 Task: Report abuse to  page of Walmart
Action: Mouse moved to (474, 509)
Screenshot: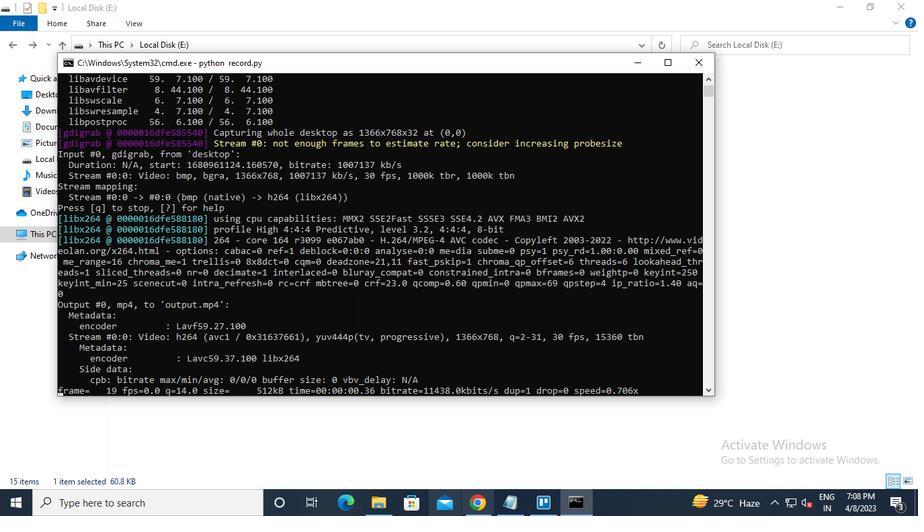 
Action: Mouse pressed left at (474, 509)
Screenshot: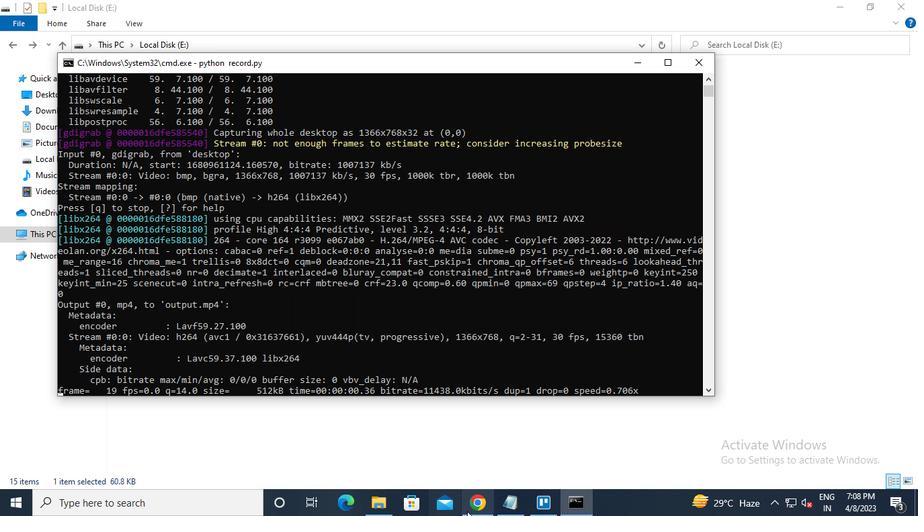 
Action: Mouse moved to (242, 89)
Screenshot: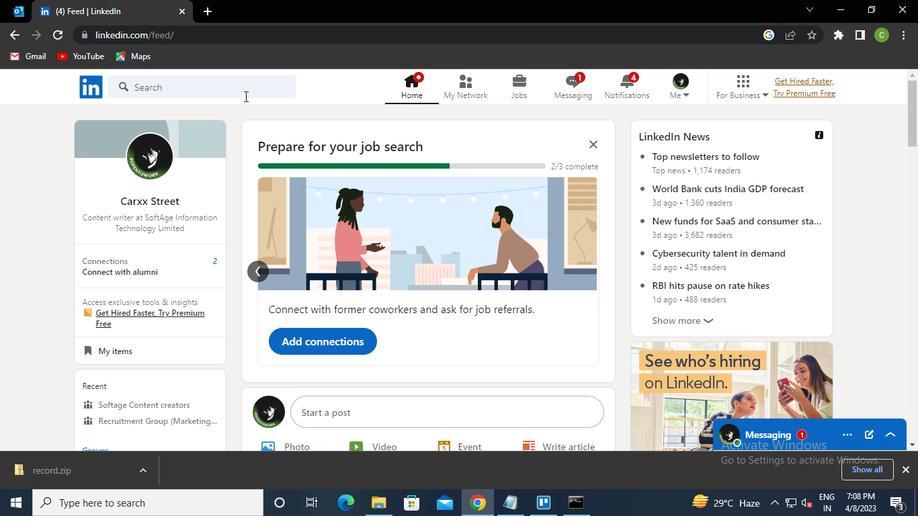 
Action: Mouse pressed left at (242, 89)
Screenshot: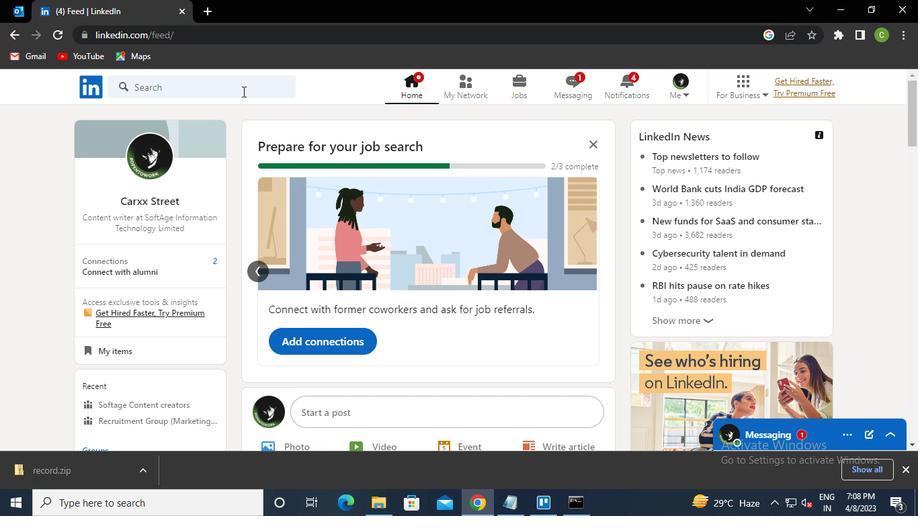 
Action: Keyboard w
Screenshot: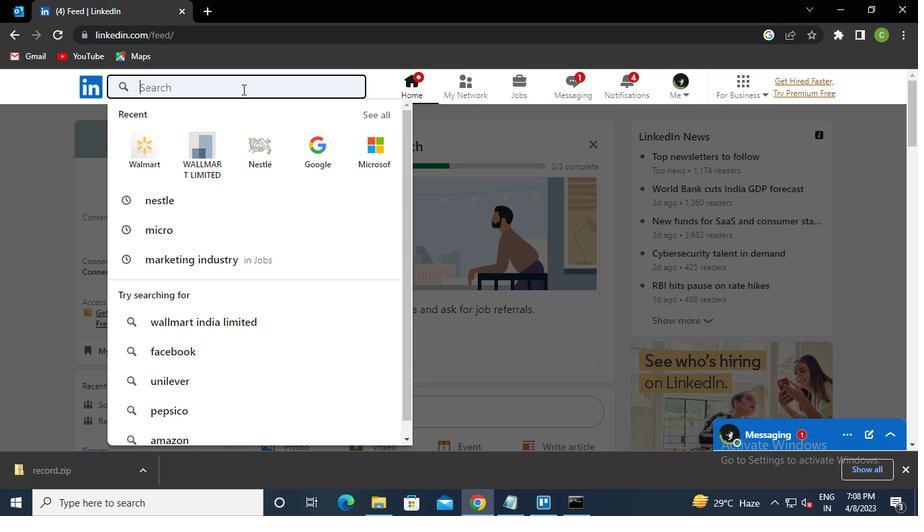 
Action: Keyboard a
Screenshot: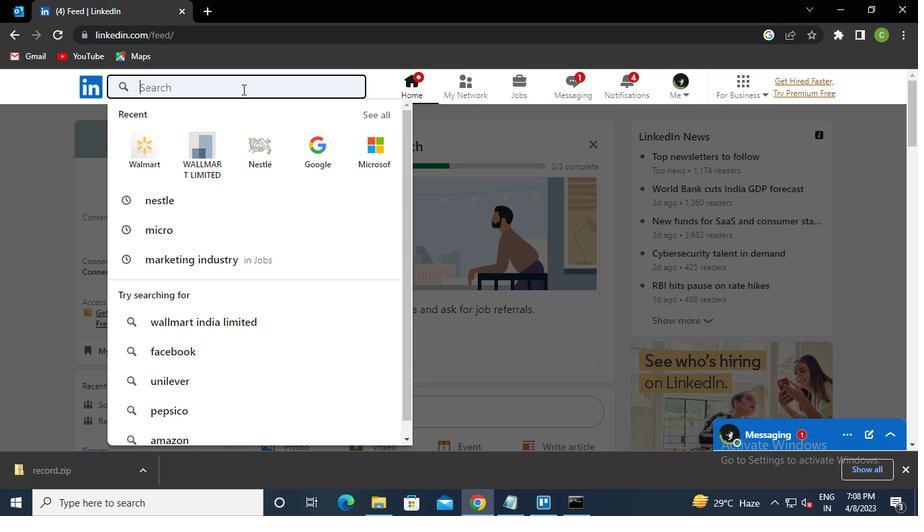 
Action: Keyboard l
Screenshot: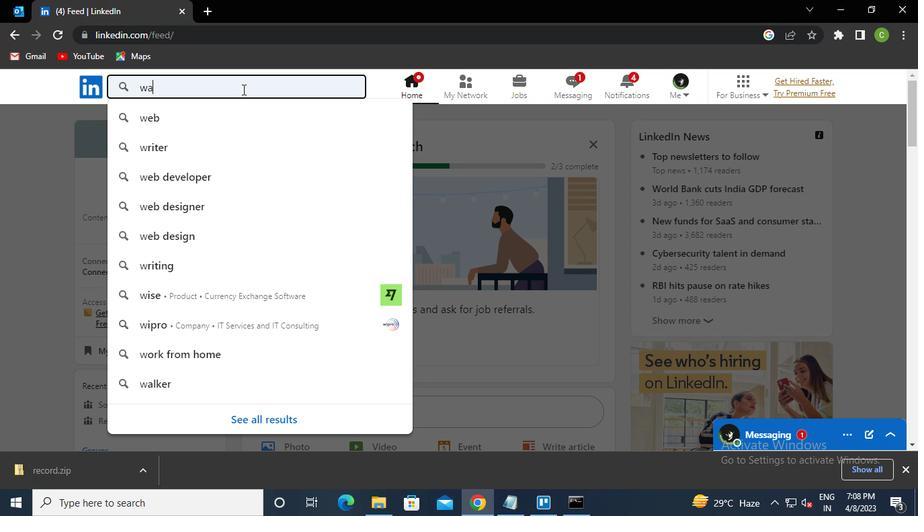 
Action: Keyboard m
Screenshot: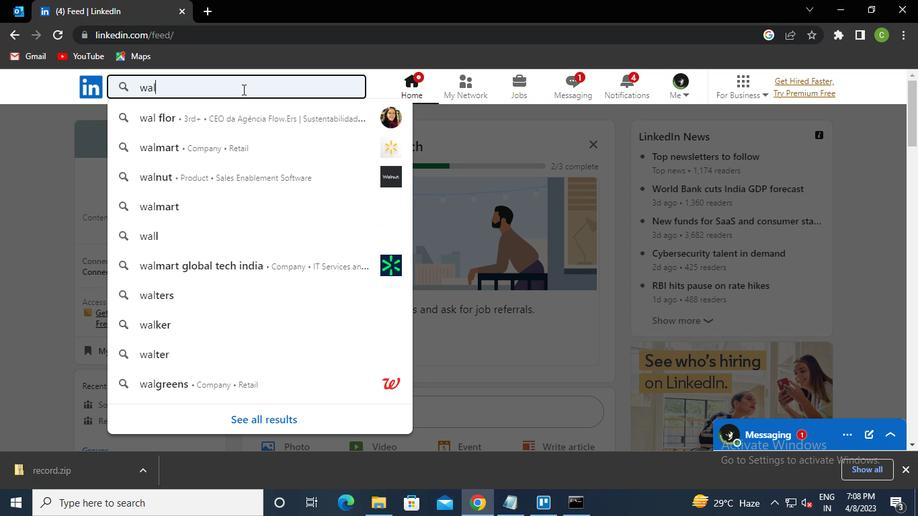 
Action: Keyboard a
Screenshot: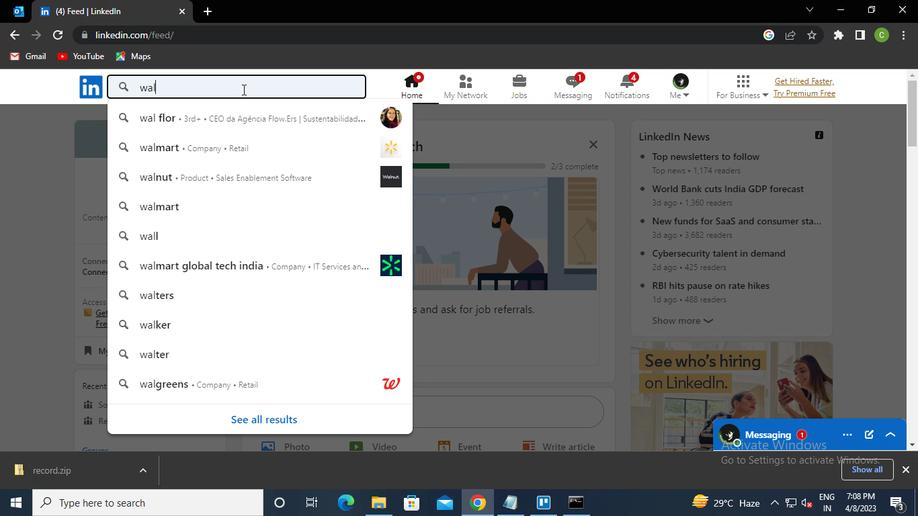
Action: Keyboard r
Screenshot: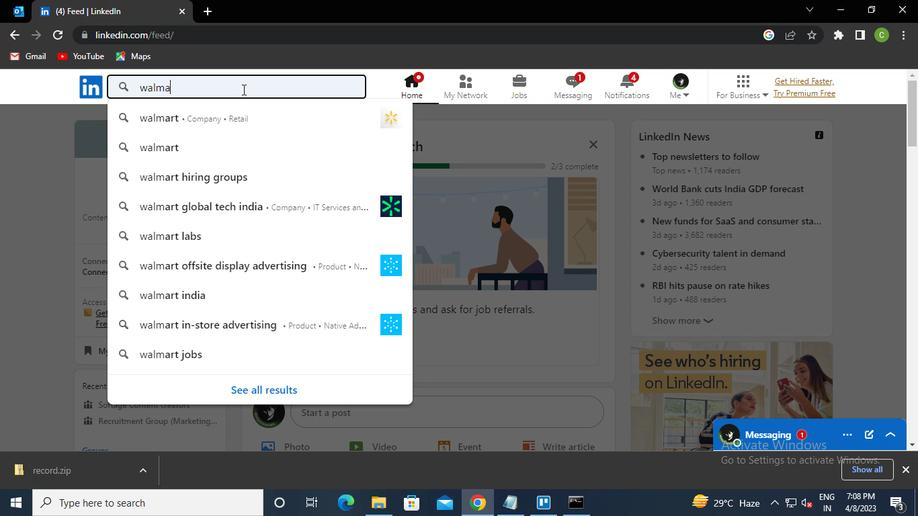 
Action: Keyboard t
Screenshot: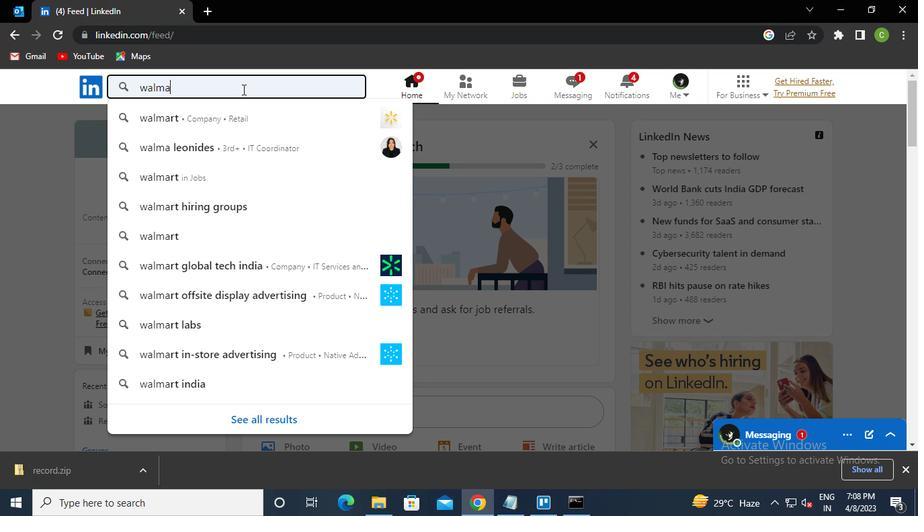 
Action: Keyboard Key.enter
Screenshot: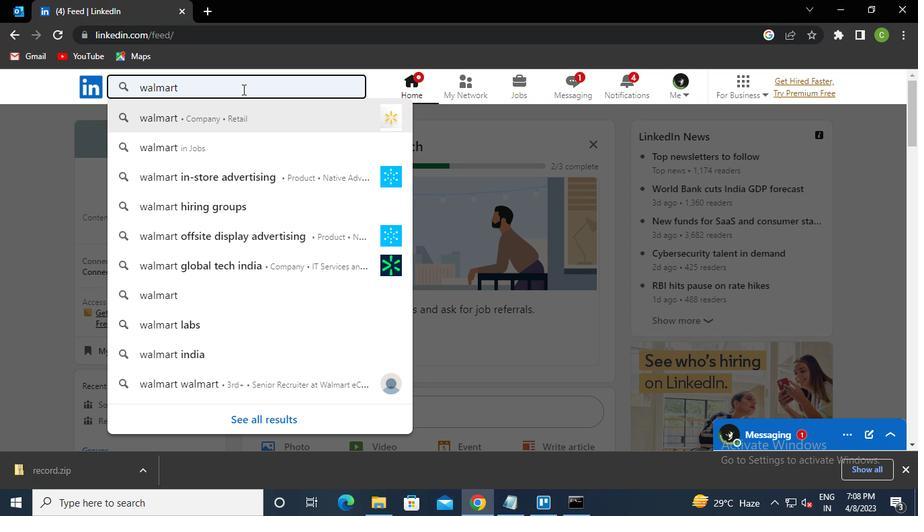 
Action: Mouse moved to (453, 211)
Screenshot: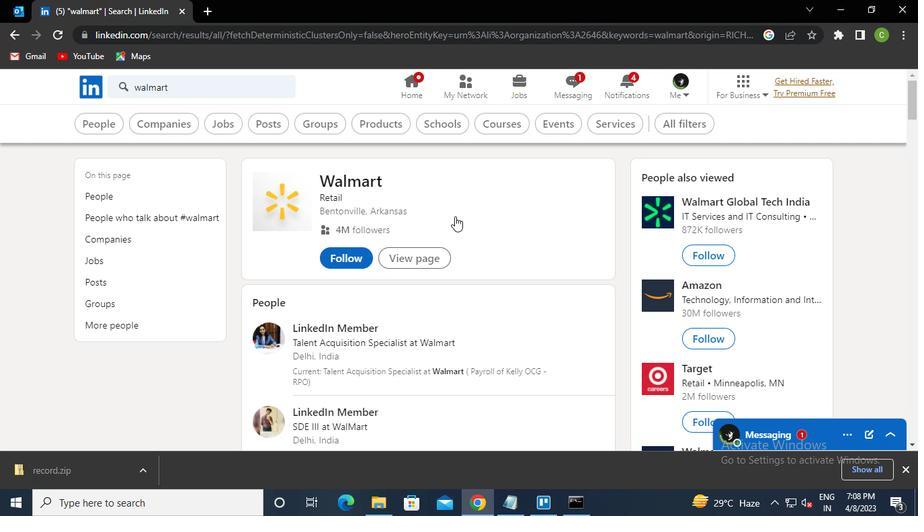
Action: Mouse pressed left at (453, 211)
Screenshot: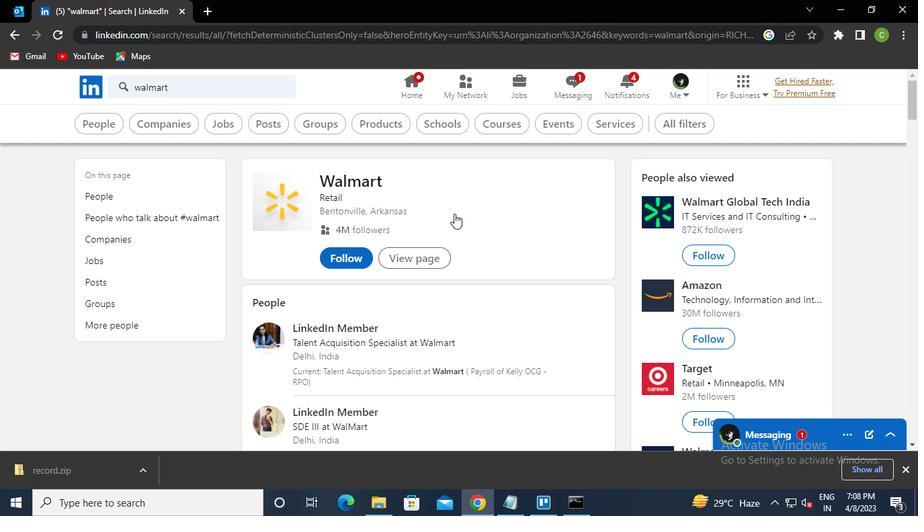 
Action: Mouse moved to (310, 342)
Screenshot: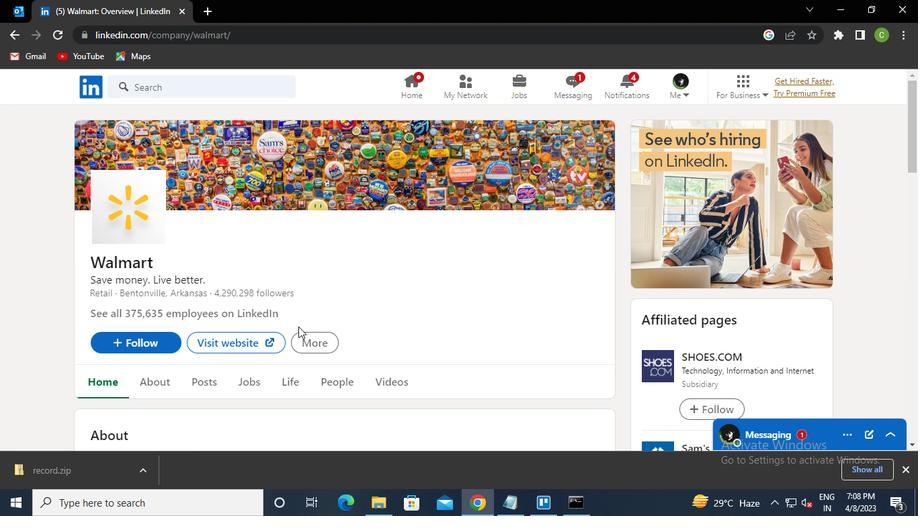 
Action: Mouse pressed left at (310, 342)
Screenshot: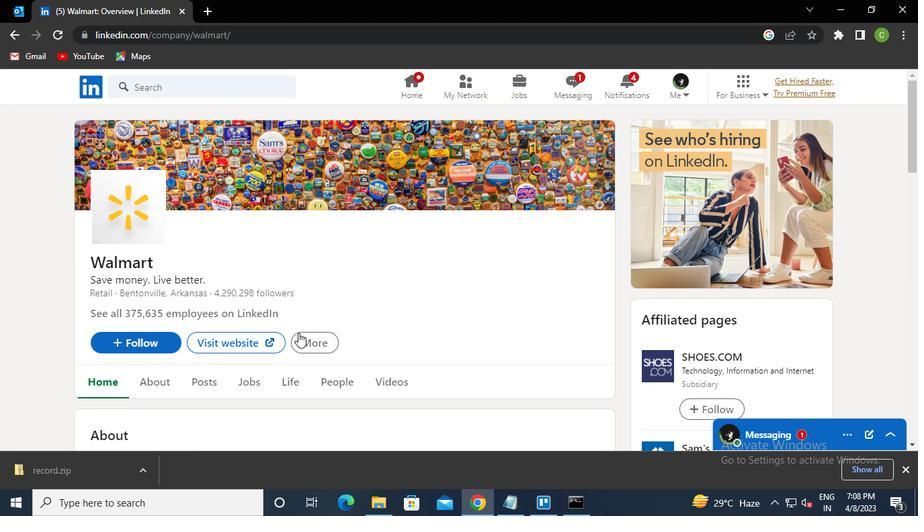 
Action: Mouse moved to (348, 371)
Screenshot: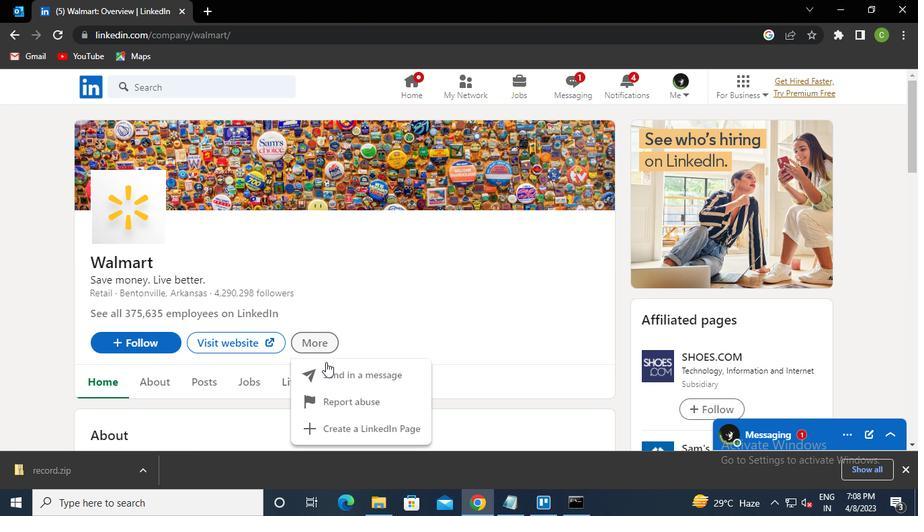 
Action: Mouse pressed left at (348, 371)
Screenshot: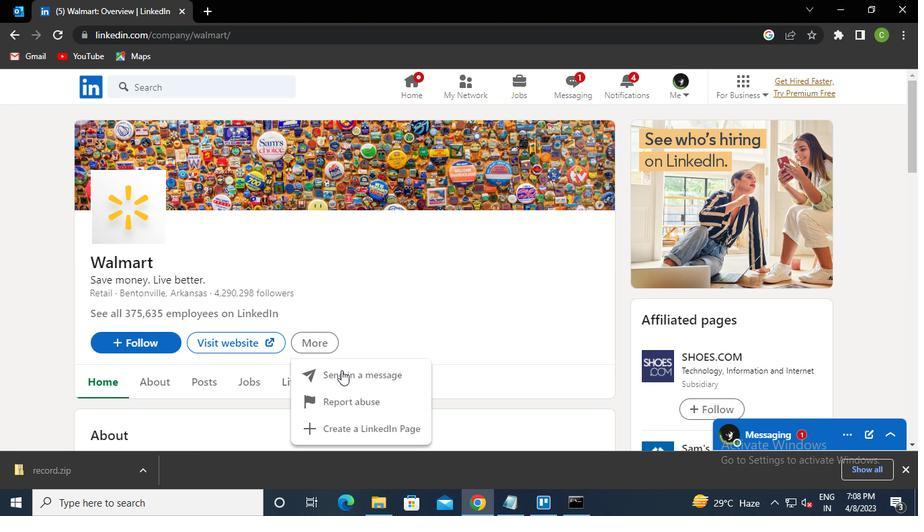 
Action: Mouse moved to (686, 199)
Screenshot: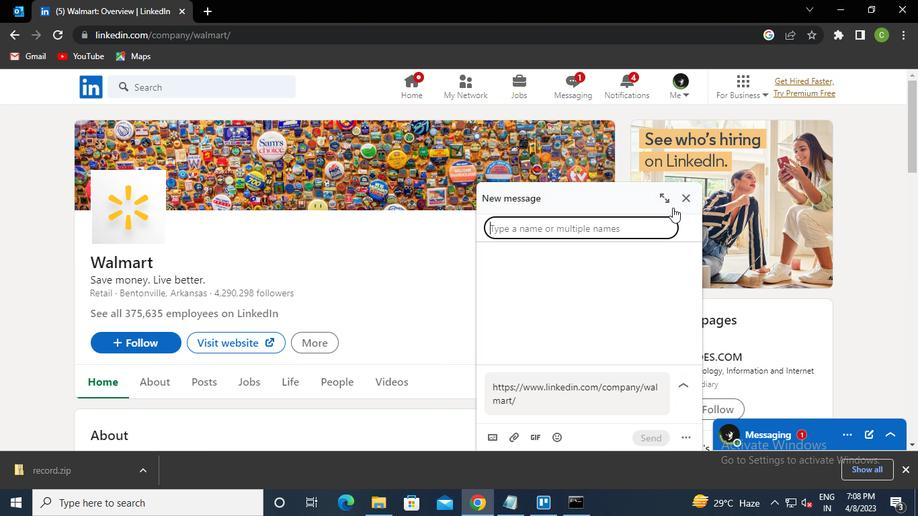 
Action: Mouse pressed left at (686, 199)
Screenshot: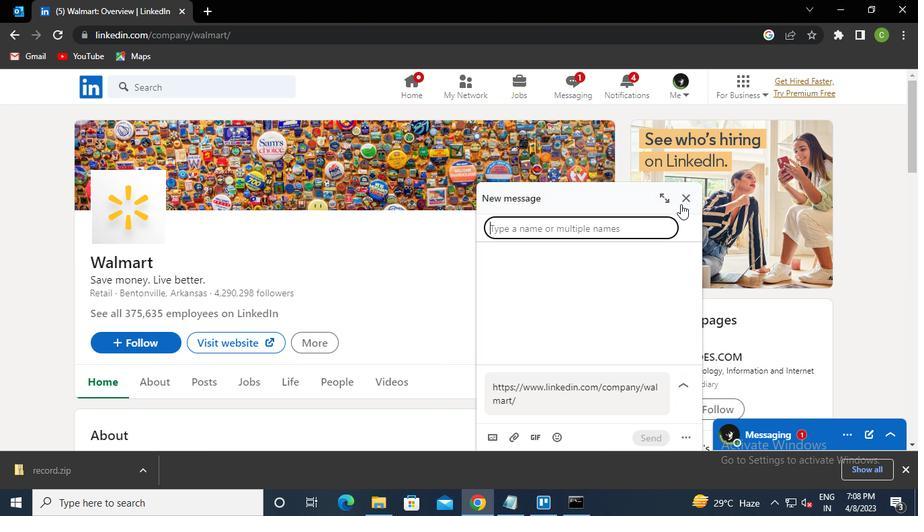 
Action: Mouse moved to (322, 343)
Screenshot: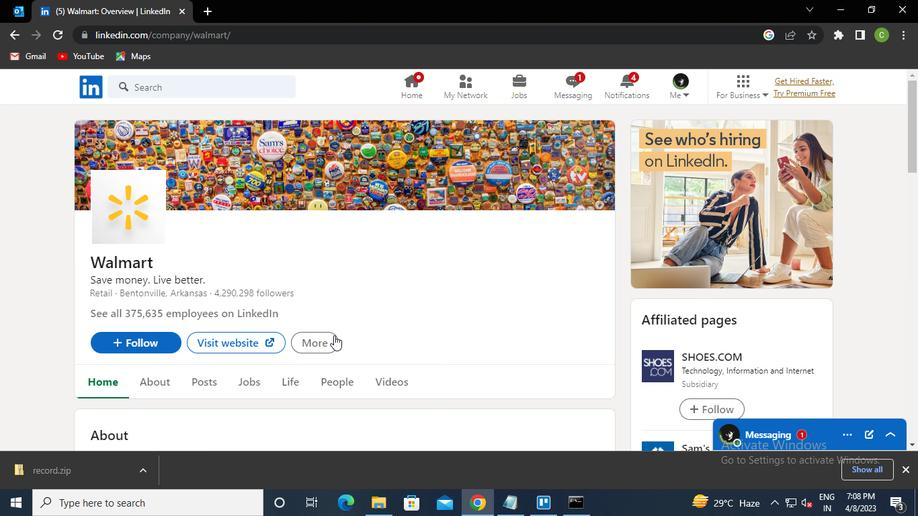 
Action: Mouse pressed left at (322, 343)
Screenshot: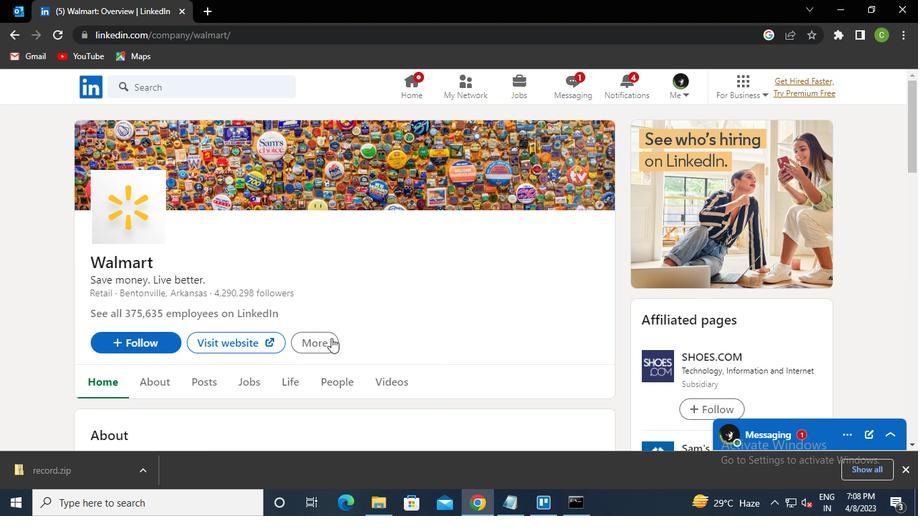 
Action: Mouse moved to (343, 398)
Screenshot: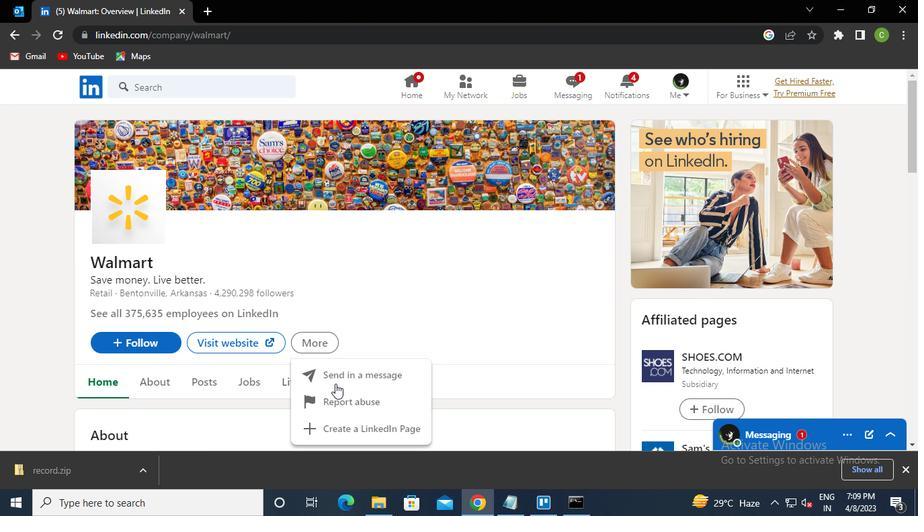 
Action: Mouse pressed left at (343, 398)
Screenshot: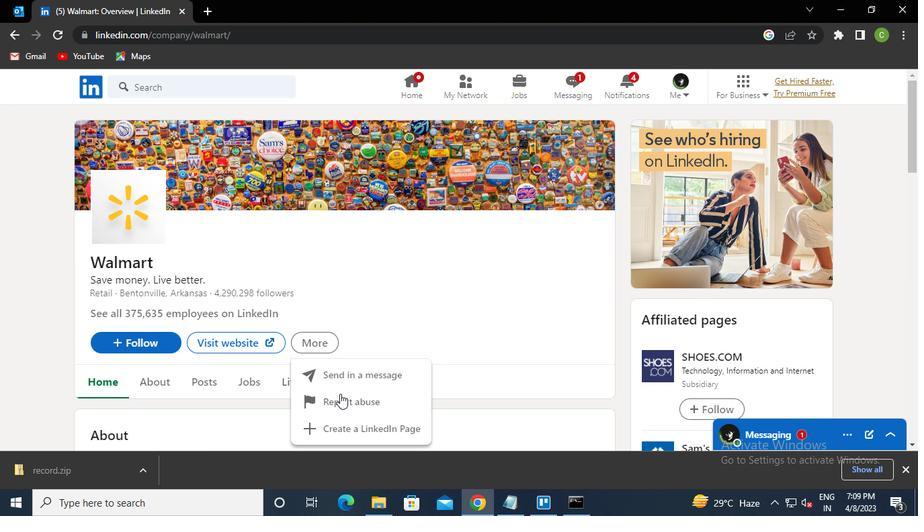 
Action: Mouse moved to (454, 148)
Screenshot: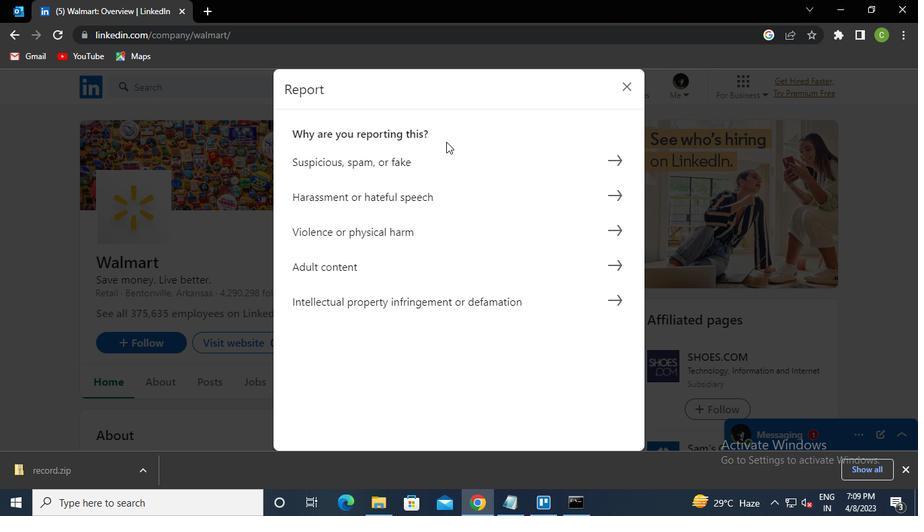 
Action: Mouse pressed left at (454, 148)
Screenshot: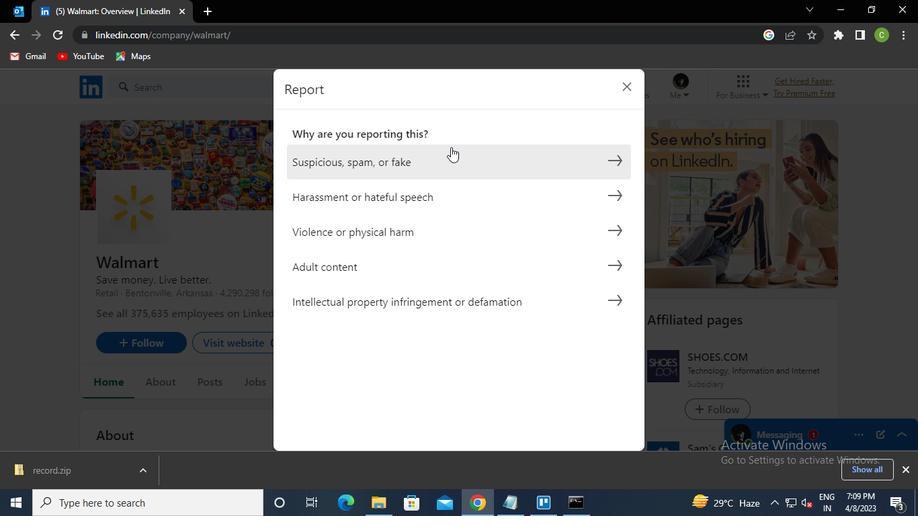 
Action: Mouse moved to (471, 165)
Screenshot: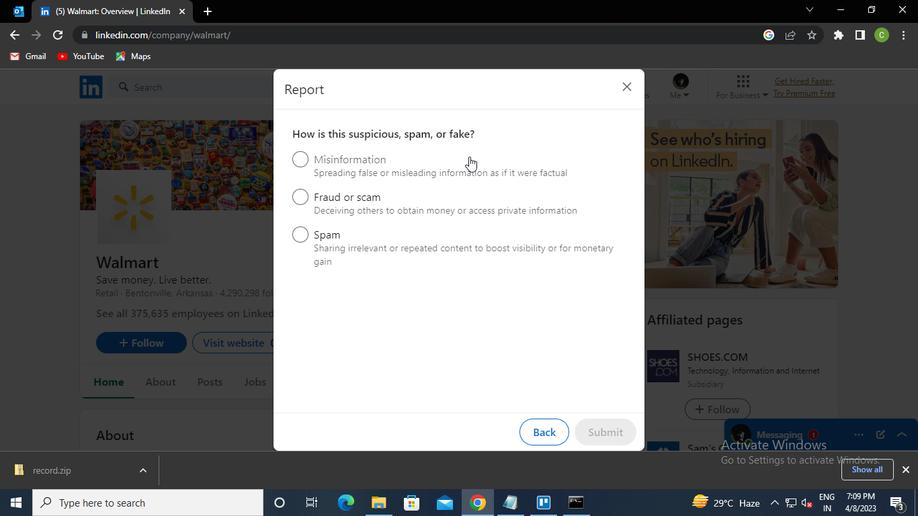 
Action: Mouse pressed left at (471, 165)
Screenshot: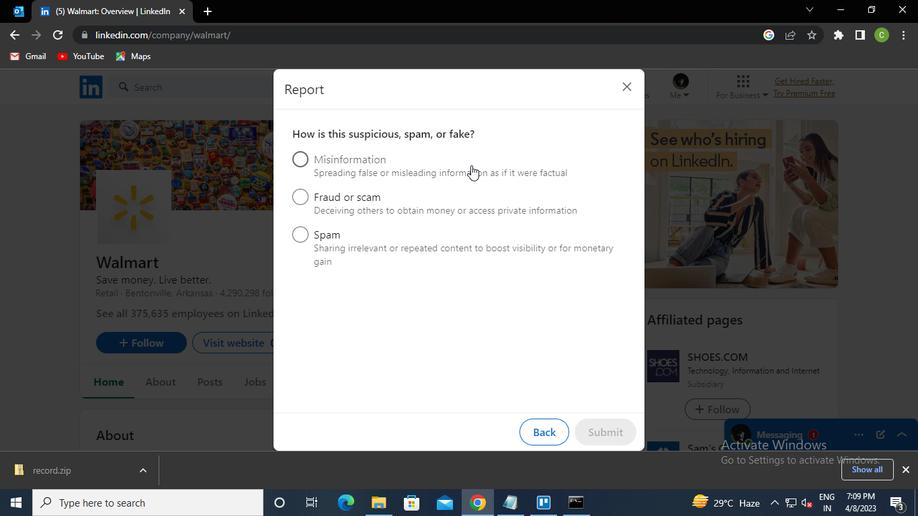 
Action: Mouse moved to (609, 431)
Screenshot: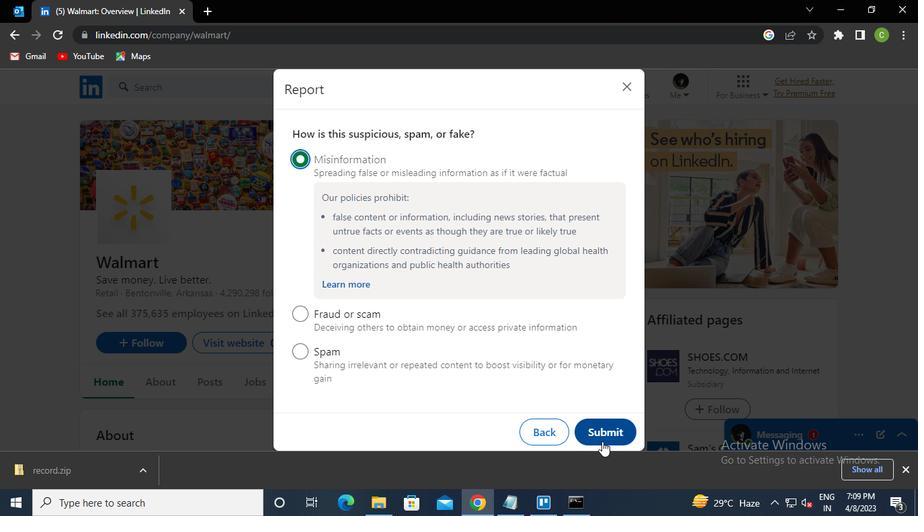 
Action: Mouse pressed left at (609, 431)
Screenshot: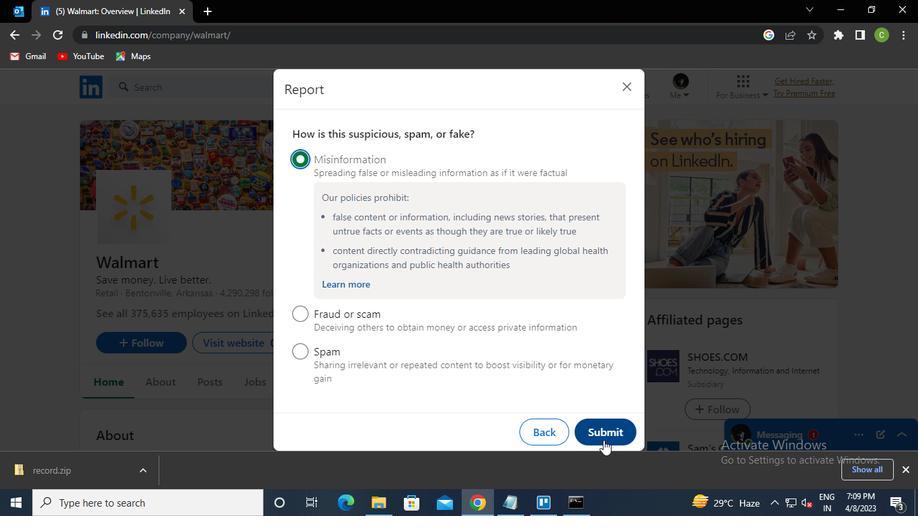 
Action: Mouse moved to (412, 208)
Screenshot: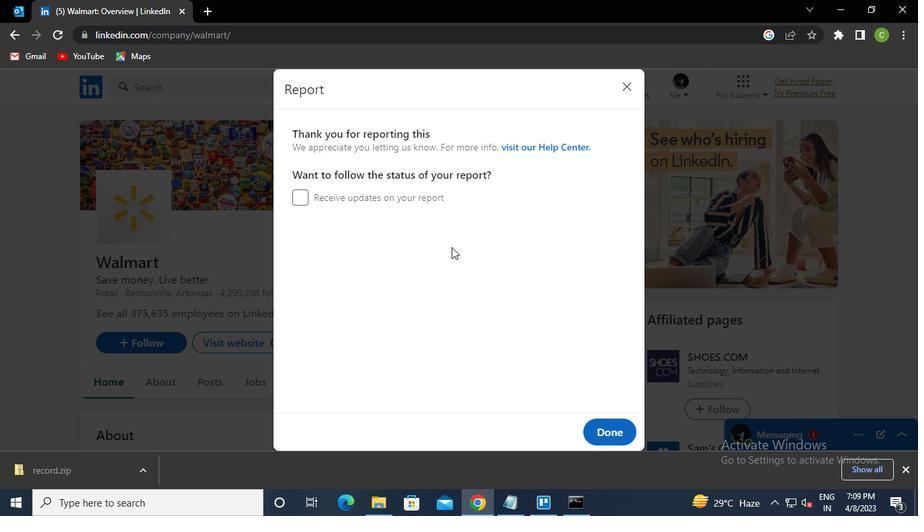 
Action: Mouse pressed left at (412, 208)
Screenshot: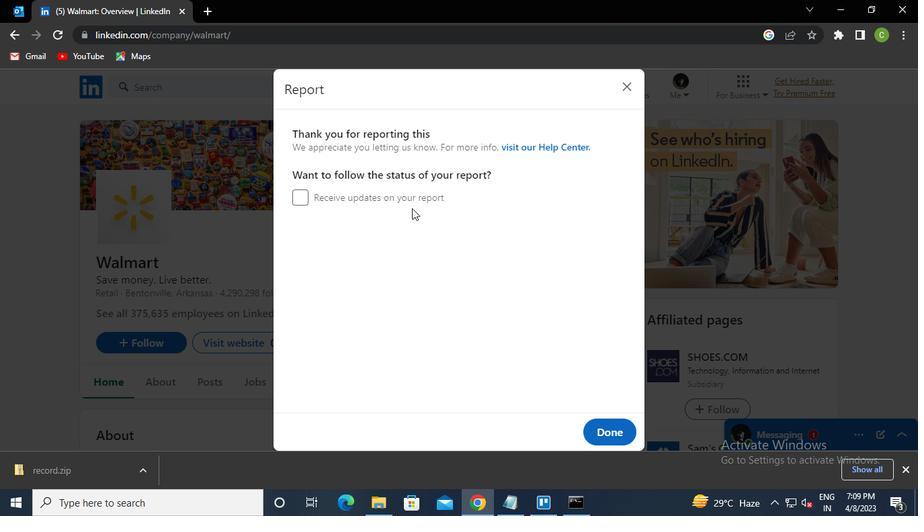 
Action: Mouse moved to (411, 199)
Screenshot: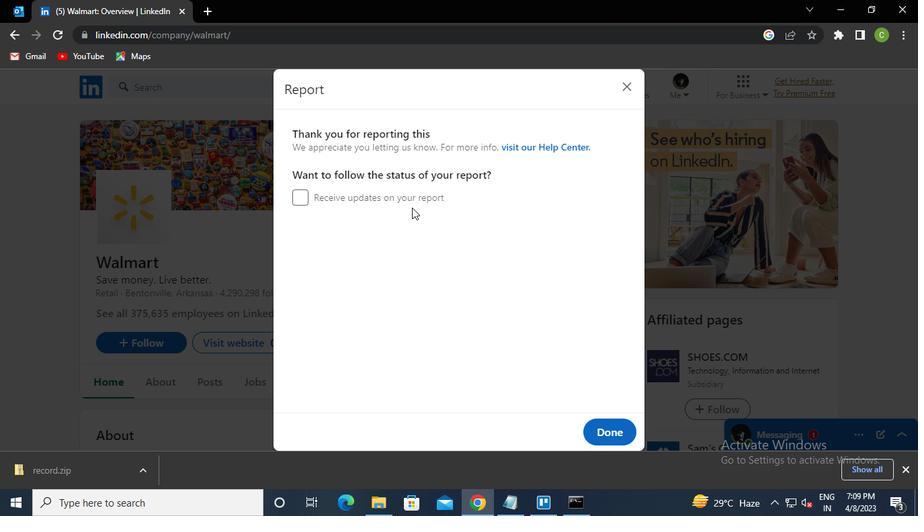 
Action: Mouse pressed left at (411, 199)
Screenshot: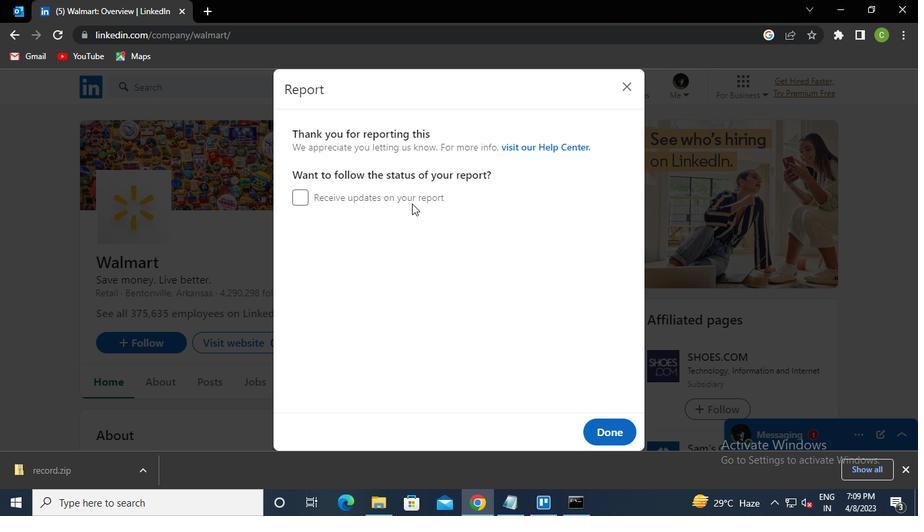
Action: Mouse moved to (606, 439)
Screenshot: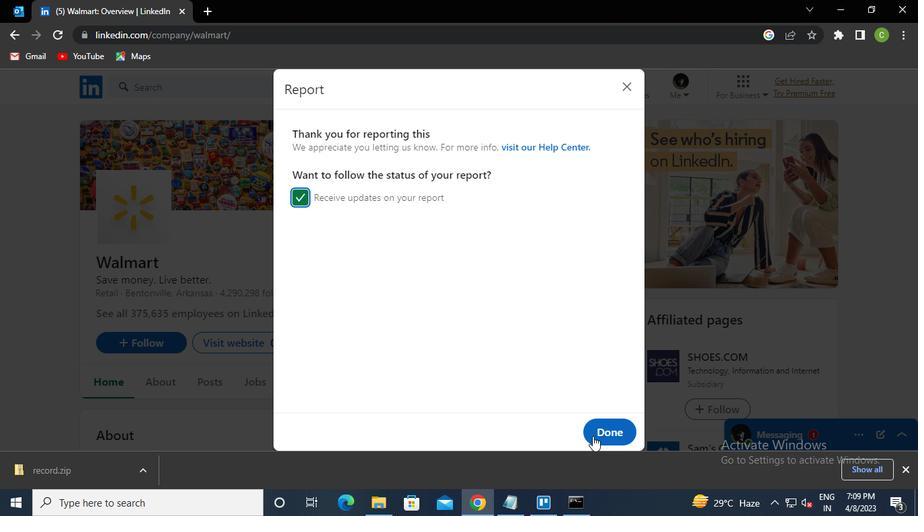 
Action: Mouse pressed left at (606, 439)
Screenshot: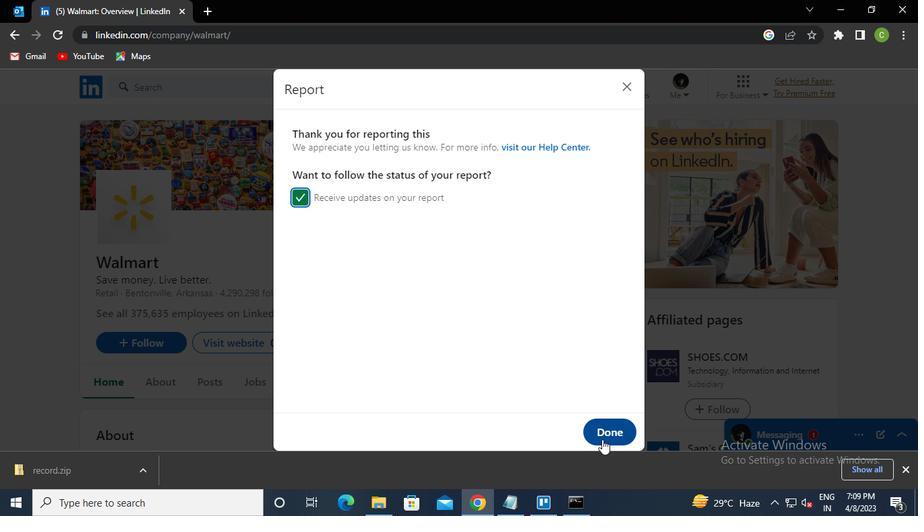 
Action: Mouse moved to (580, 508)
Screenshot: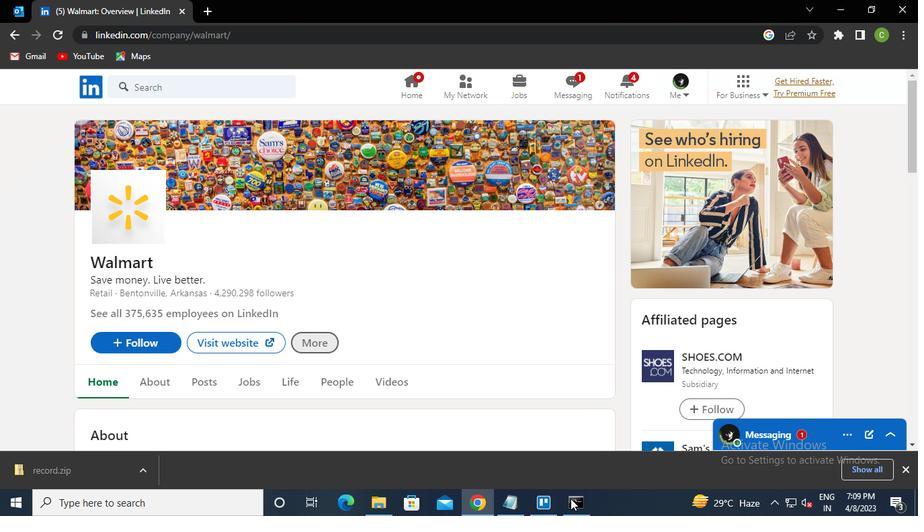 
Action: Mouse pressed left at (580, 508)
Screenshot: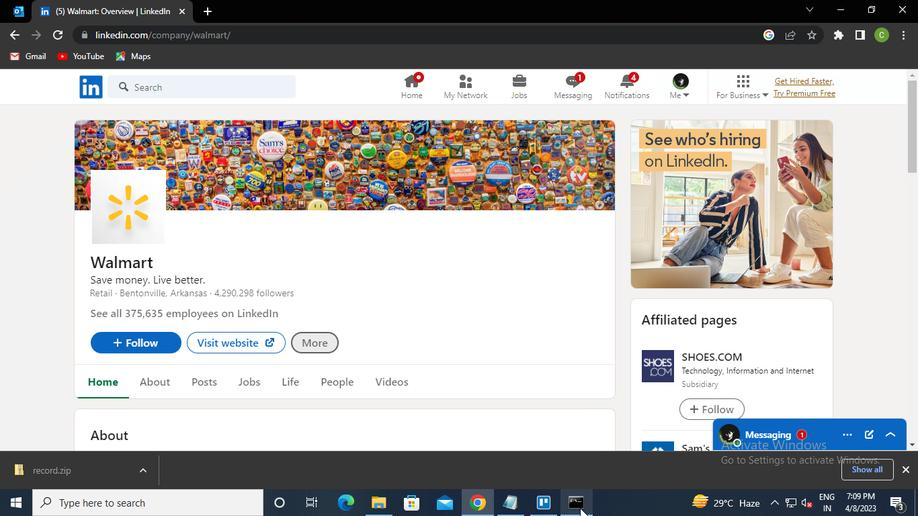 
Action: Mouse moved to (697, 58)
Screenshot: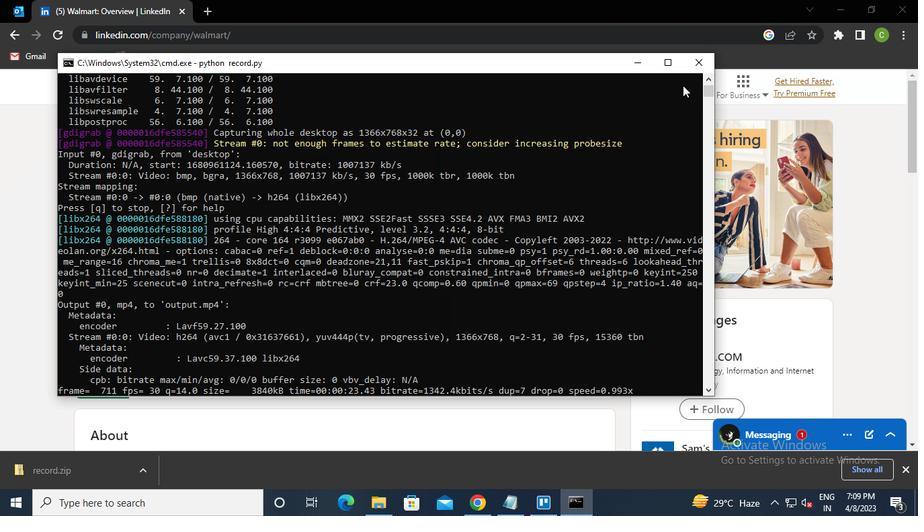 
Action: Mouse pressed left at (697, 58)
Screenshot: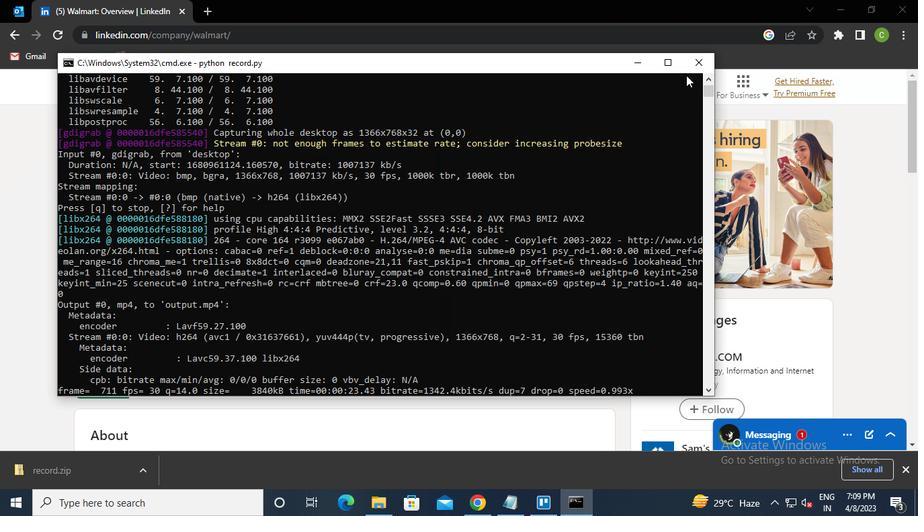 
Action: Mouse moved to (697, 58)
Screenshot: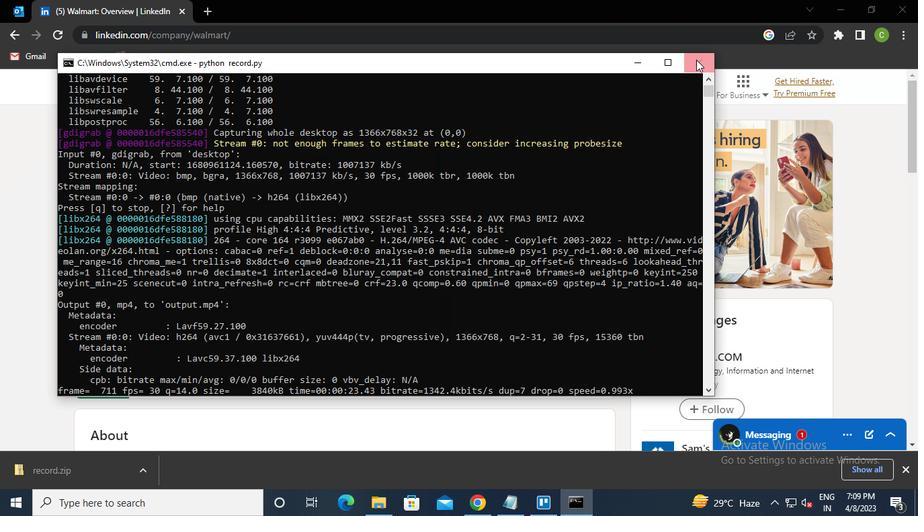 
